 Task: Create a due date automation when advanced on, 2 days before a card is due add fields with custom field "Resume" set to a number lower or equal to 1 and greater than 10 at 11:00 AM.
Action: Mouse moved to (1113, 85)
Screenshot: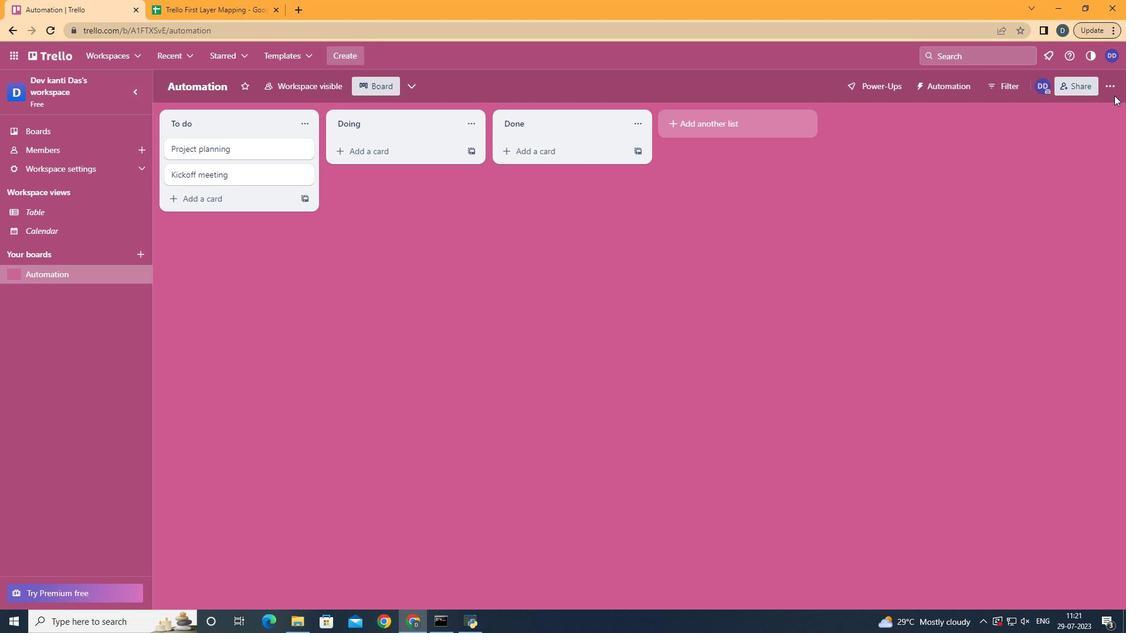 
Action: Mouse pressed left at (1113, 85)
Screenshot: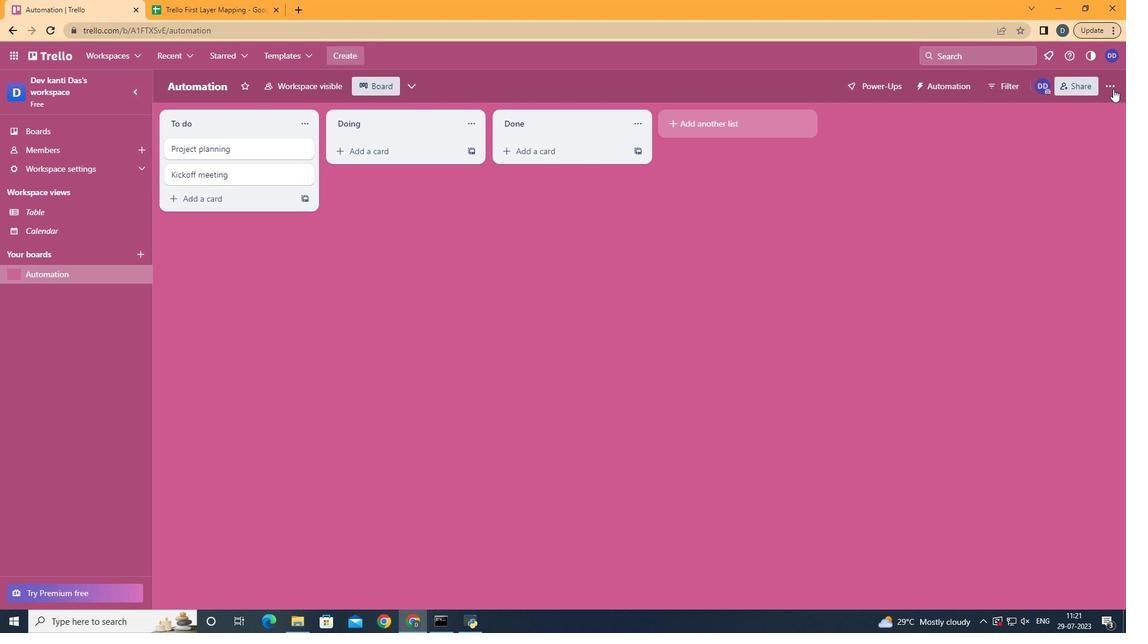 
Action: Mouse moved to (1021, 237)
Screenshot: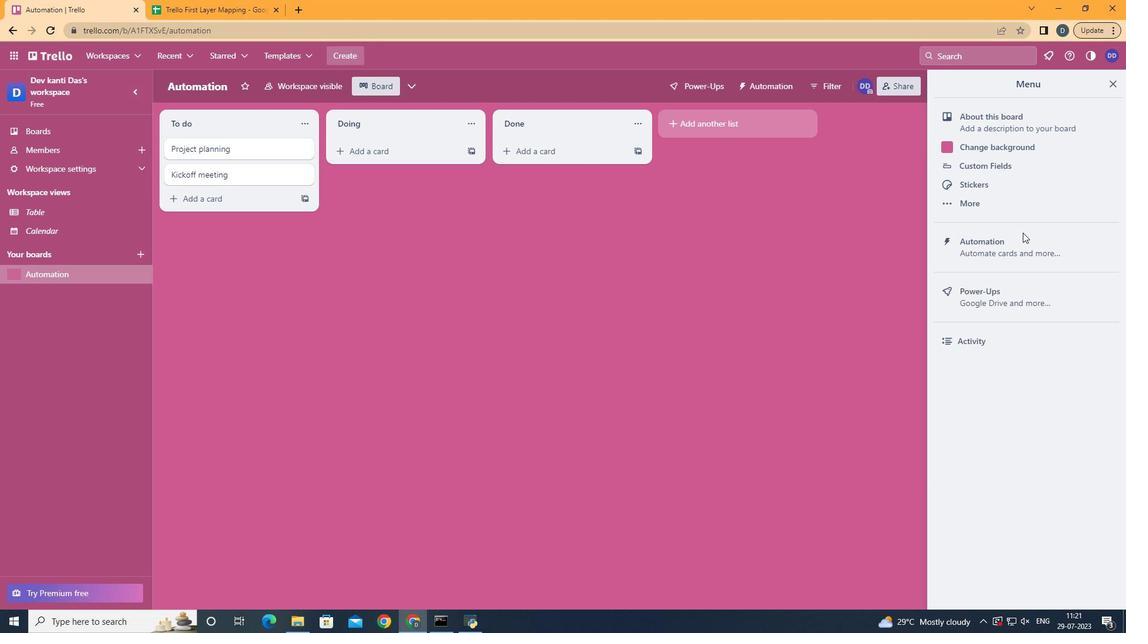 
Action: Mouse pressed left at (1021, 237)
Screenshot: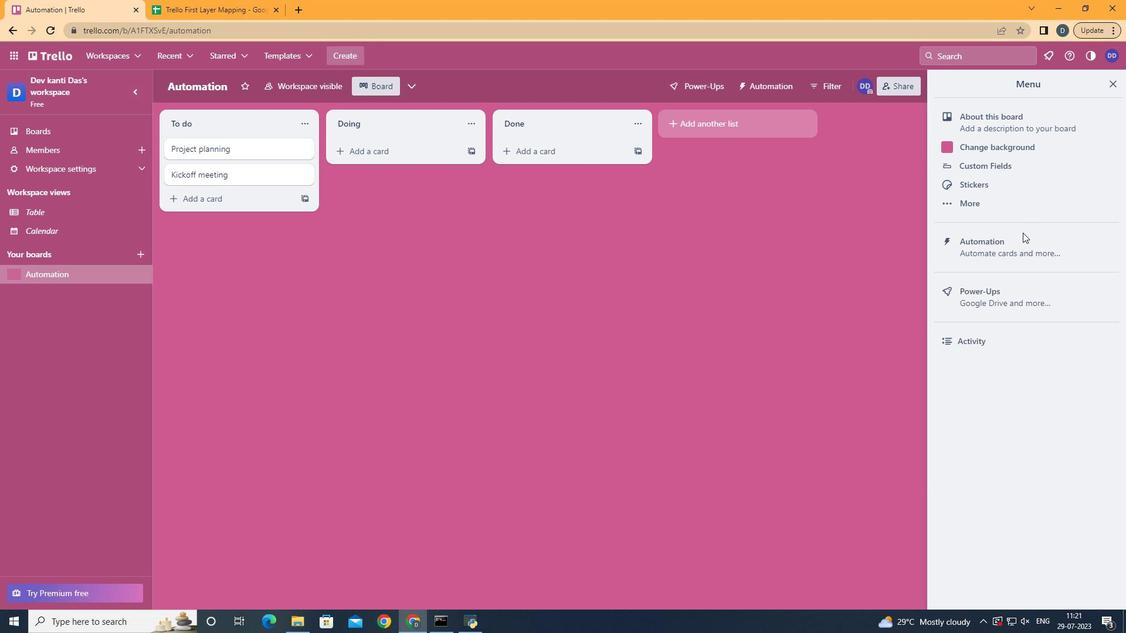 
Action: Mouse moved to (218, 240)
Screenshot: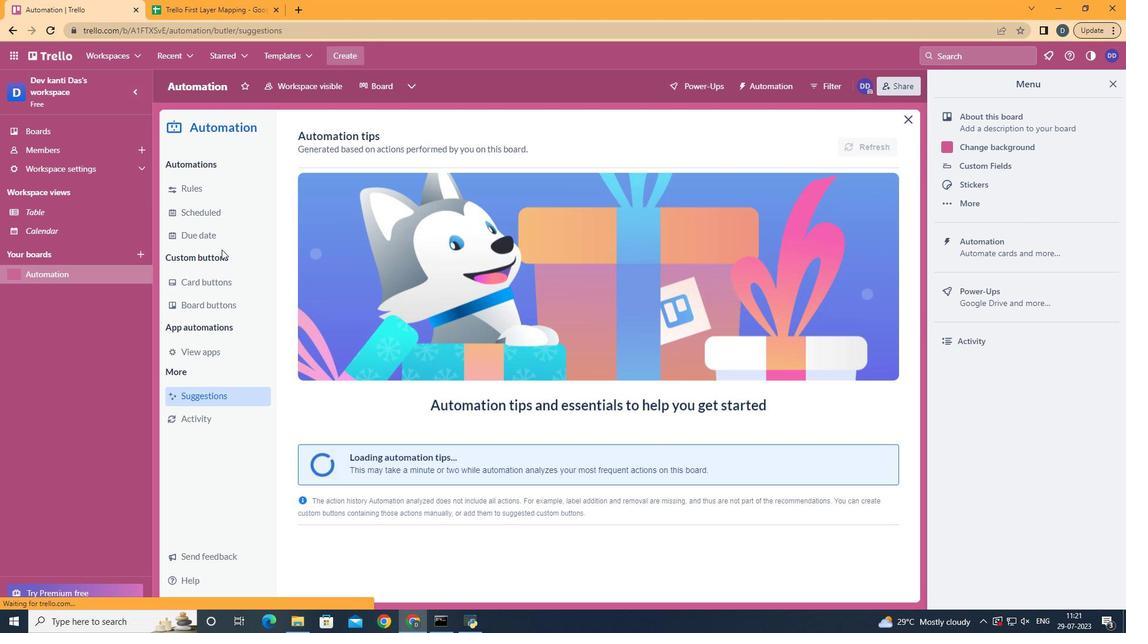 
Action: Mouse pressed left at (218, 240)
Screenshot: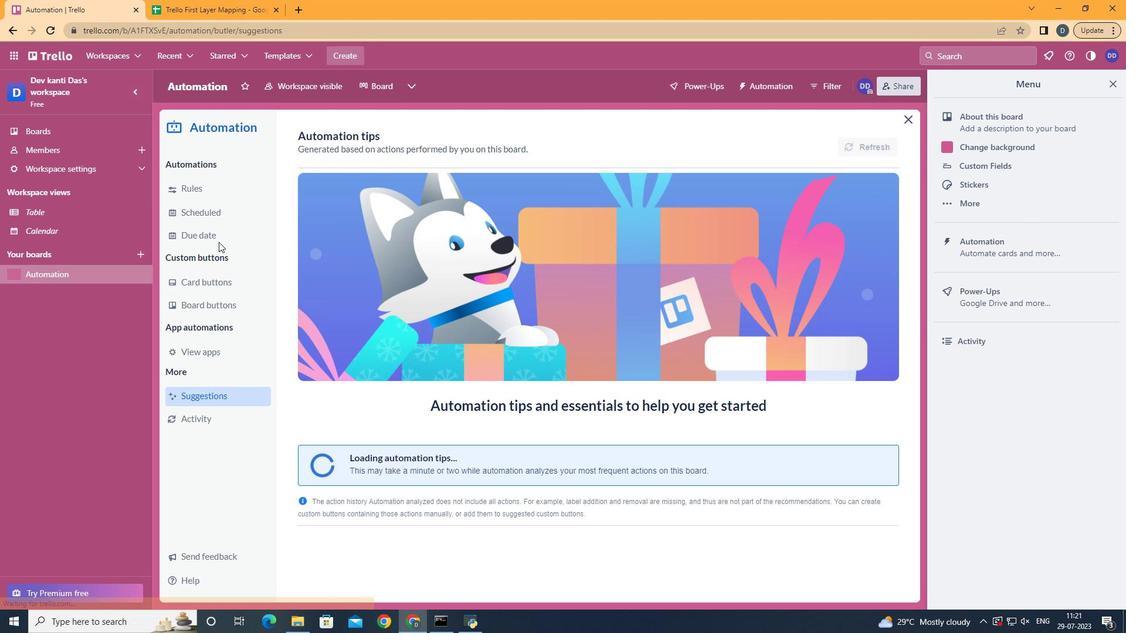 
Action: Mouse moved to (821, 142)
Screenshot: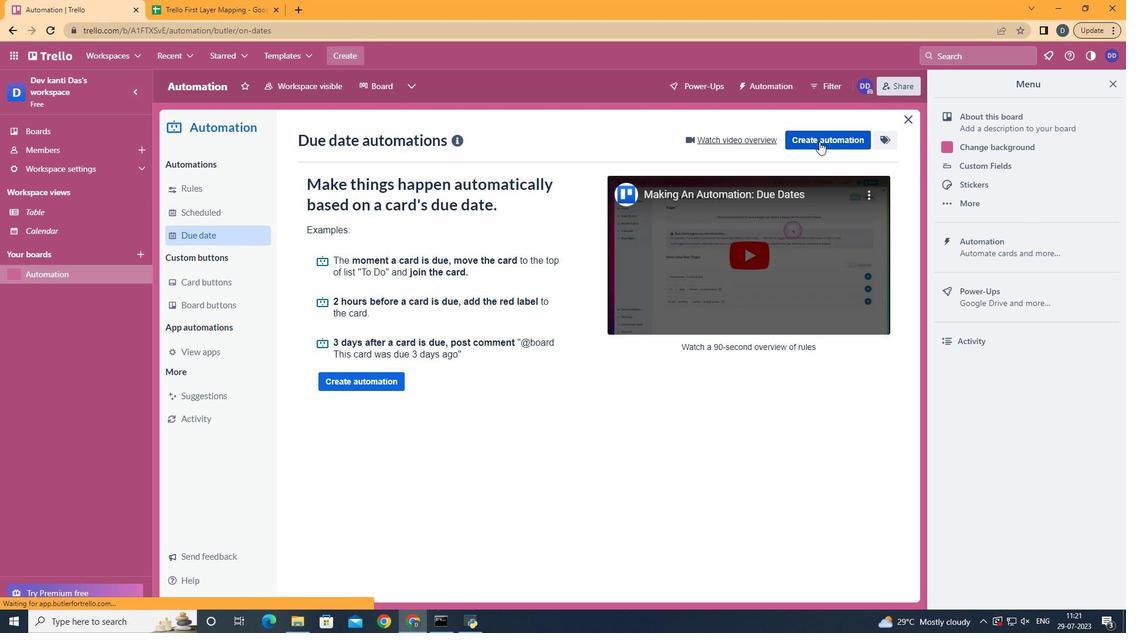 
Action: Mouse pressed left at (821, 142)
Screenshot: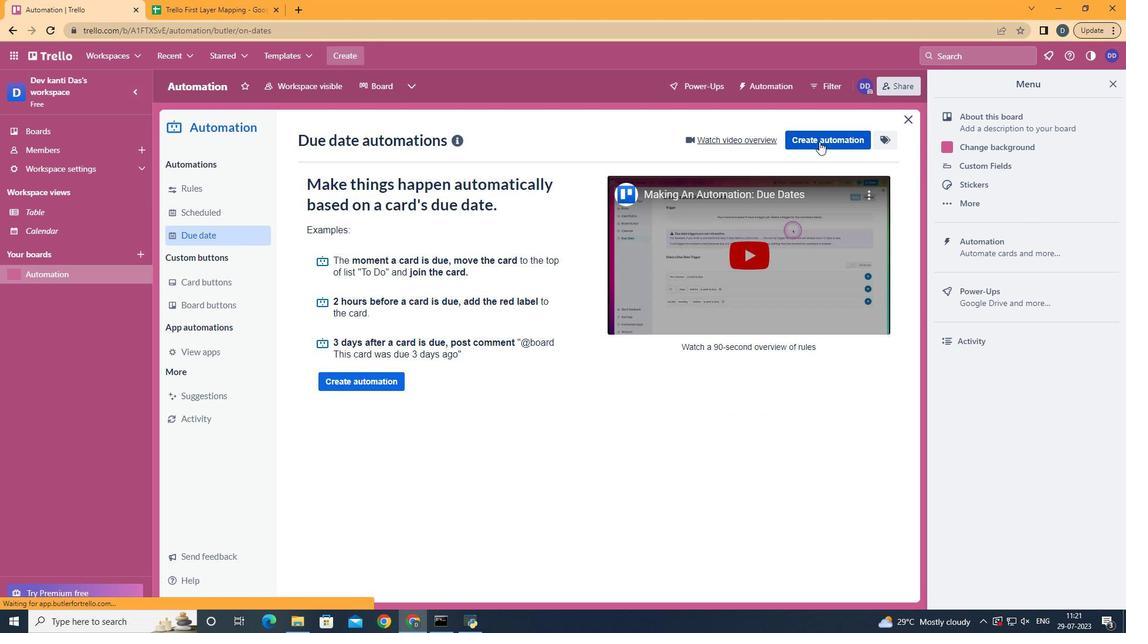 
Action: Mouse moved to (601, 252)
Screenshot: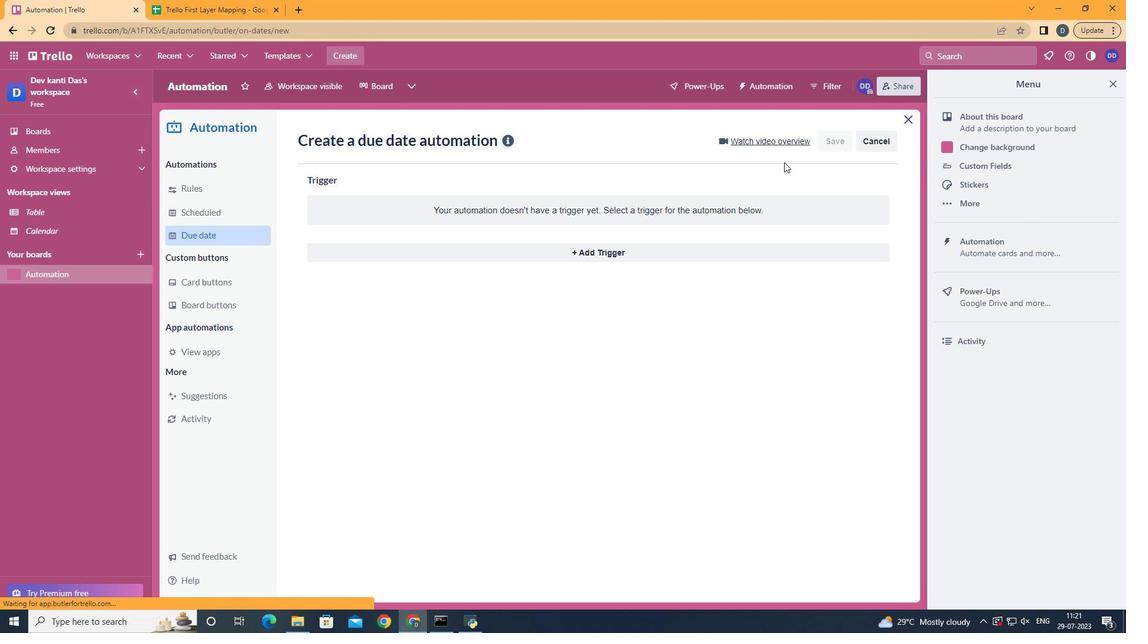 
Action: Mouse pressed left at (601, 252)
Screenshot: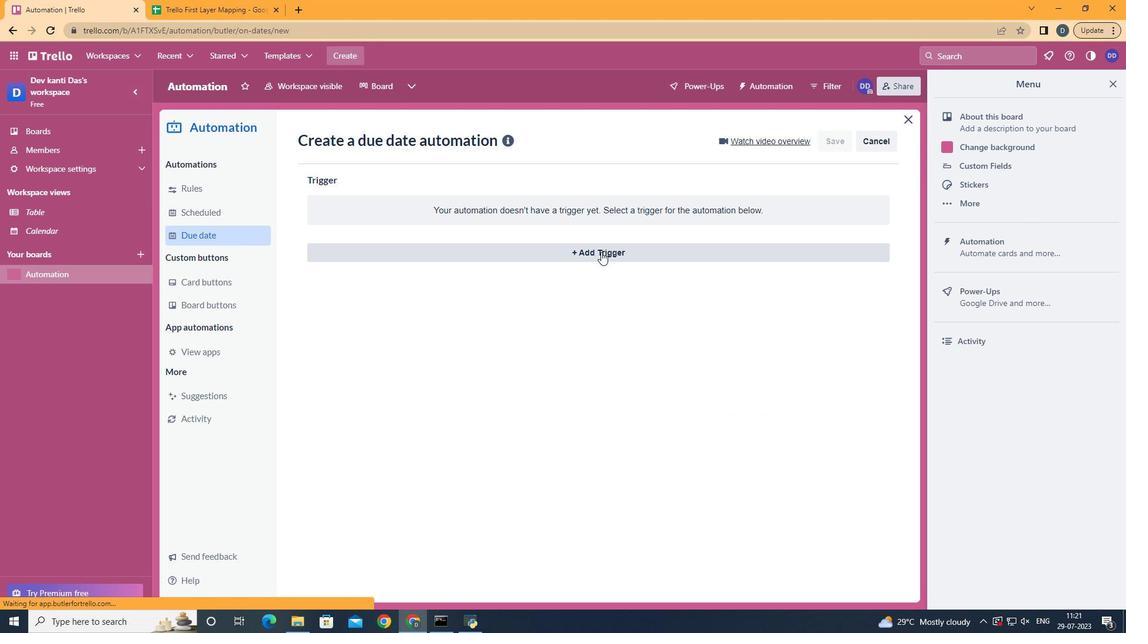 
Action: Mouse moved to (463, 433)
Screenshot: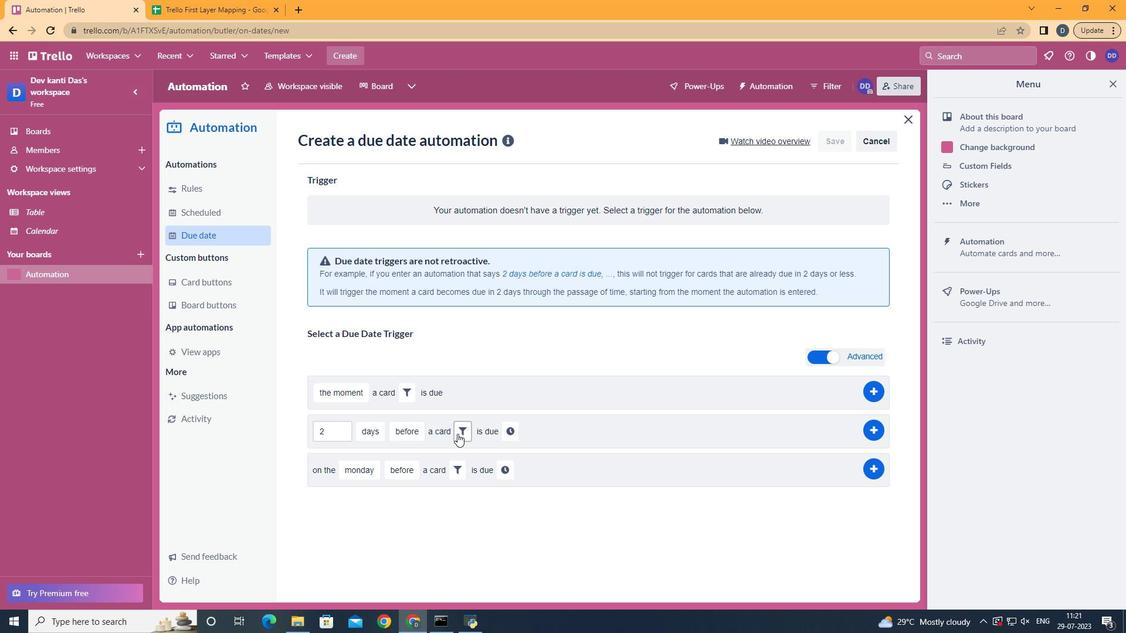
Action: Mouse pressed left at (463, 433)
Screenshot: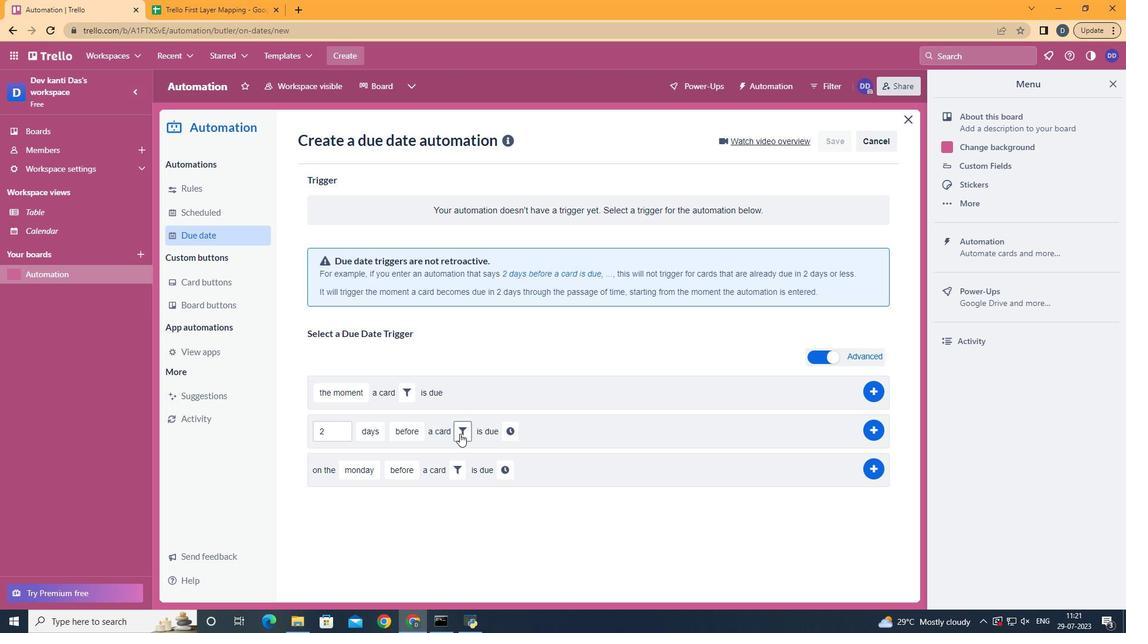 
Action: Mouse moved to (665, 475)
Screenshot: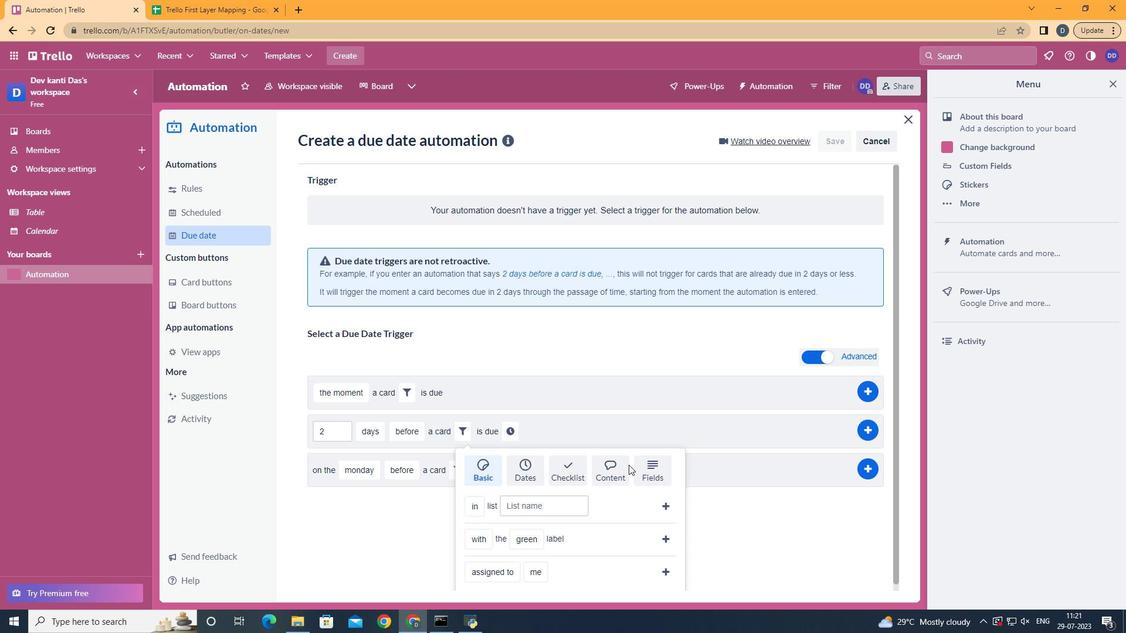 
Action: Mouse pressed left at (665, 475)
Screenshot: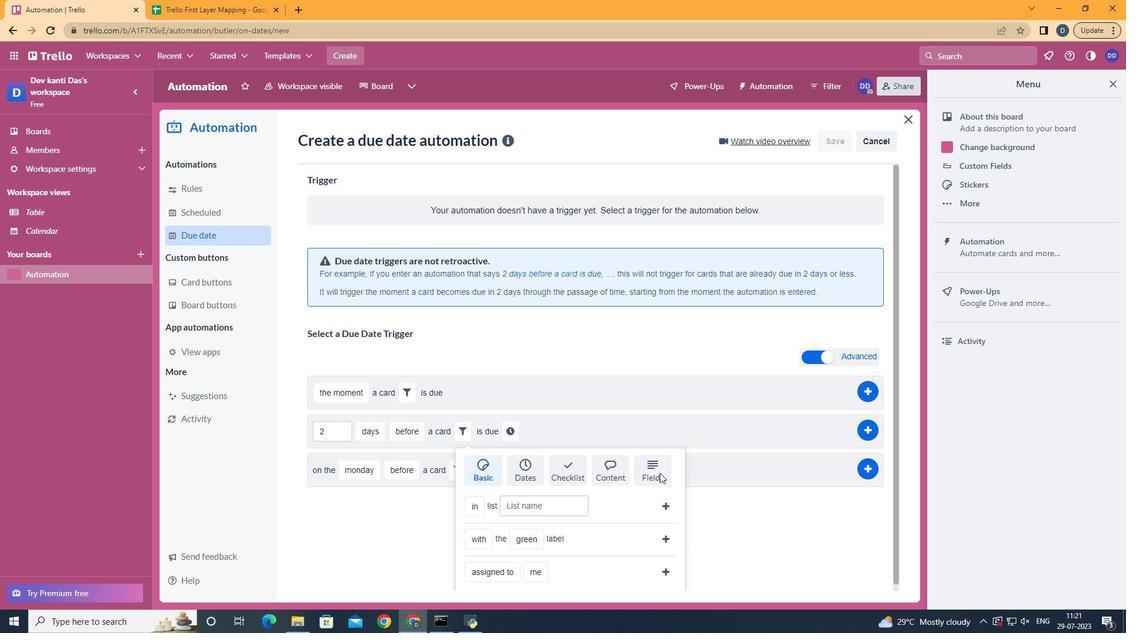 
Action: Mouse moved to (667, 475)
Screenshot: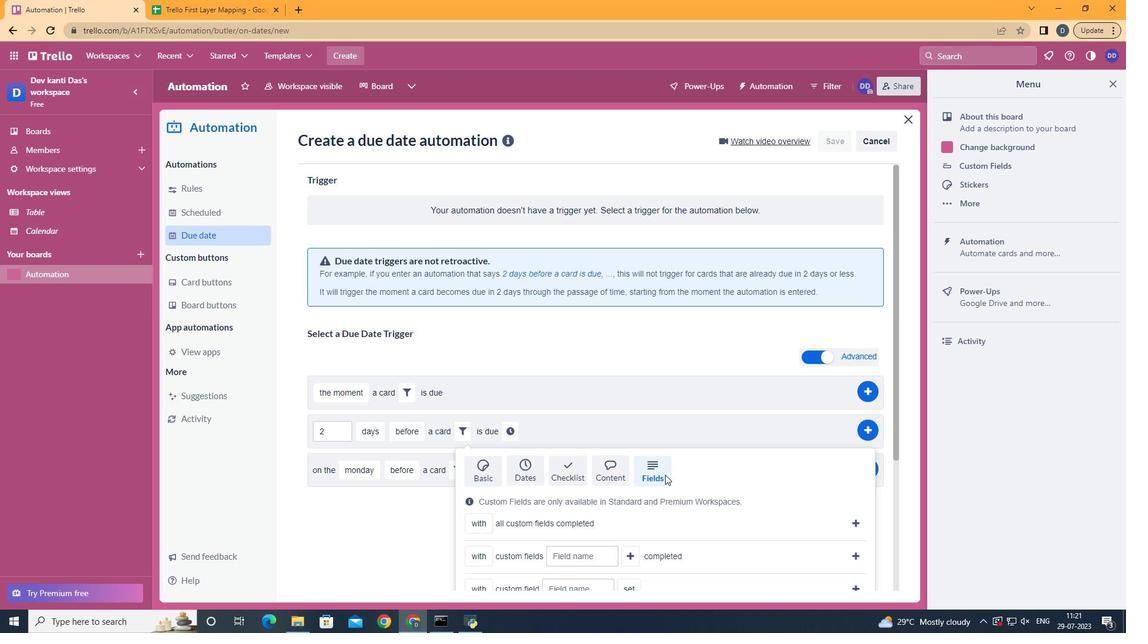 
Action: Mouse scrolled (667, 474) with delta (0, 0)
Screenshot: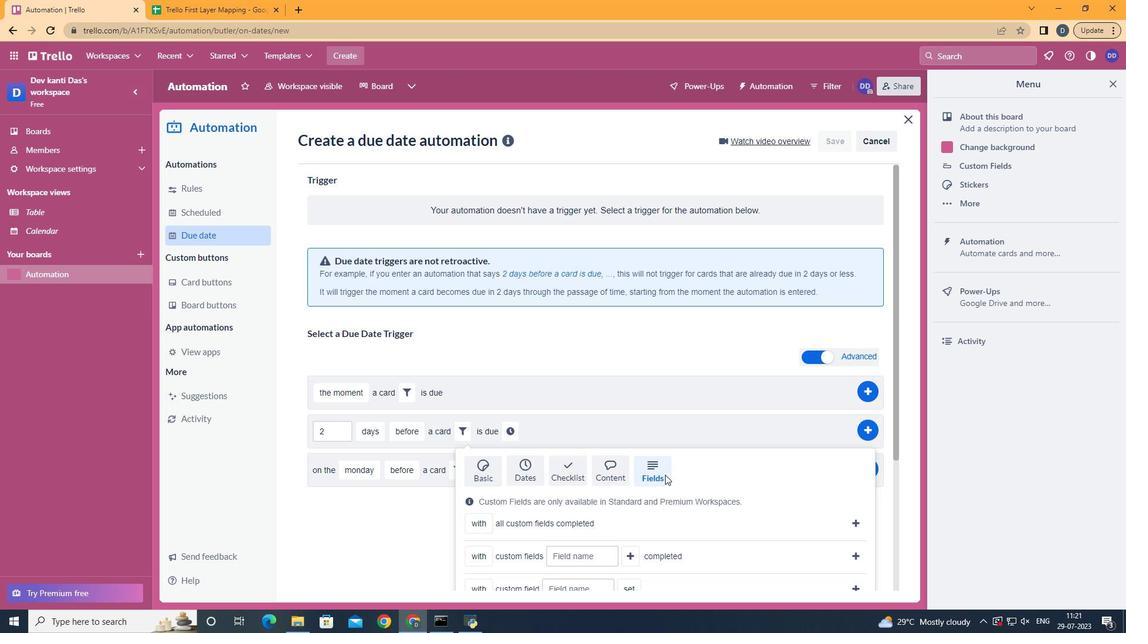 
Action: Mouse scrolled (667, 474) with delta (0, 0)
Screenshot: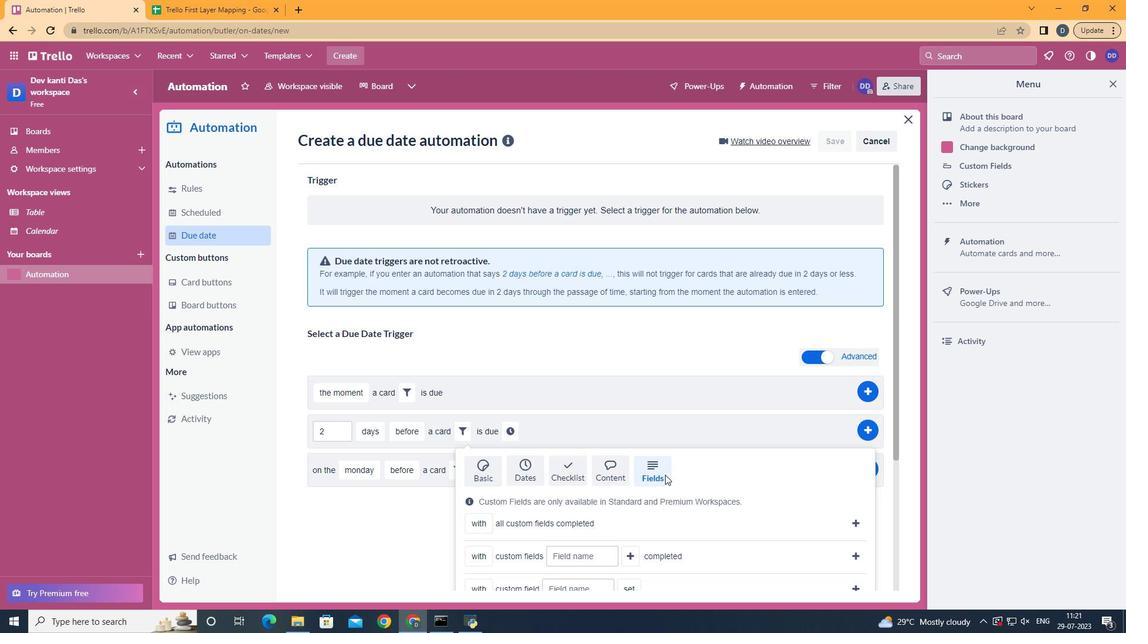 
Action: Mouse scrolled (667, 474) with delta (0, 0)
Screenshot: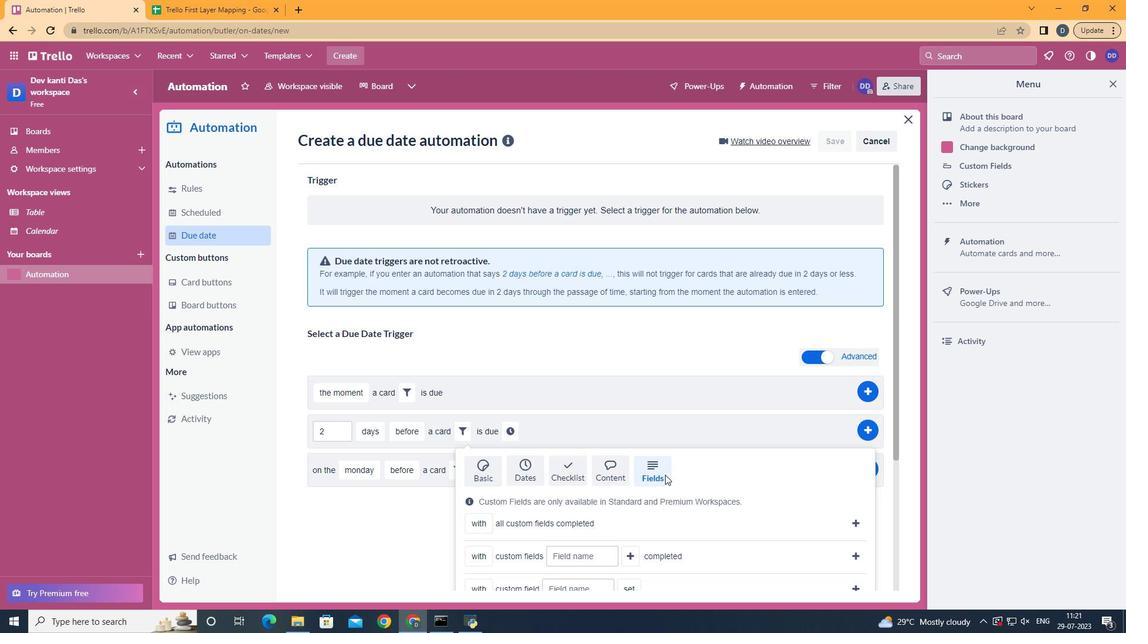 
Action: Mouse scrolled (667, 474) with delta (0, 0)
Screenshot: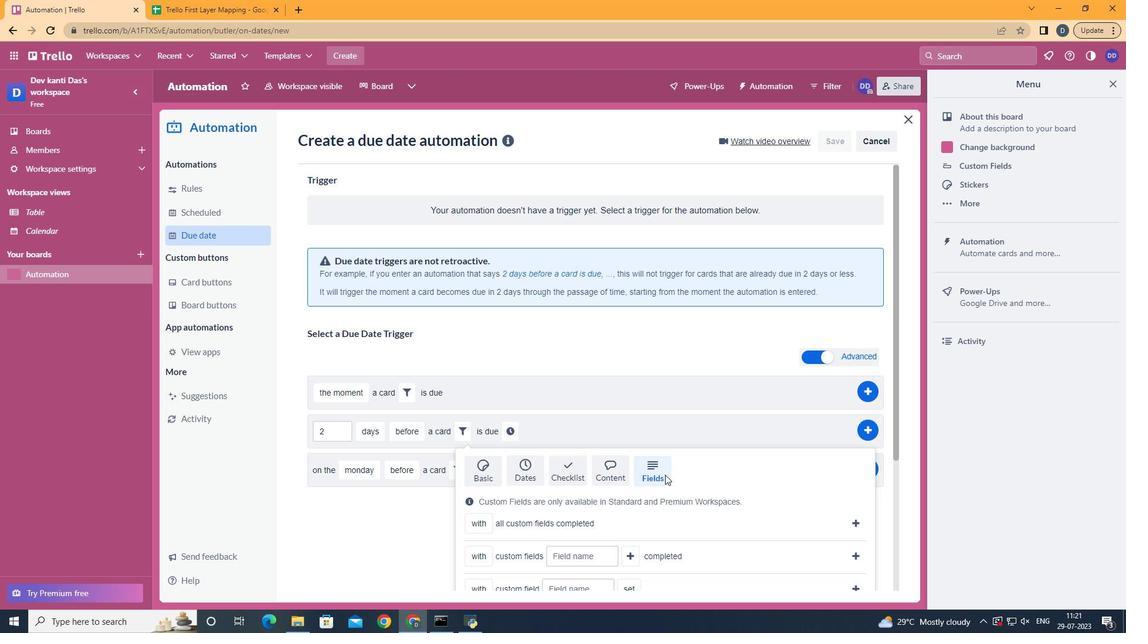 
Action: Mouse scrolled (667, 474) with delta (0, 0)
Screenshot: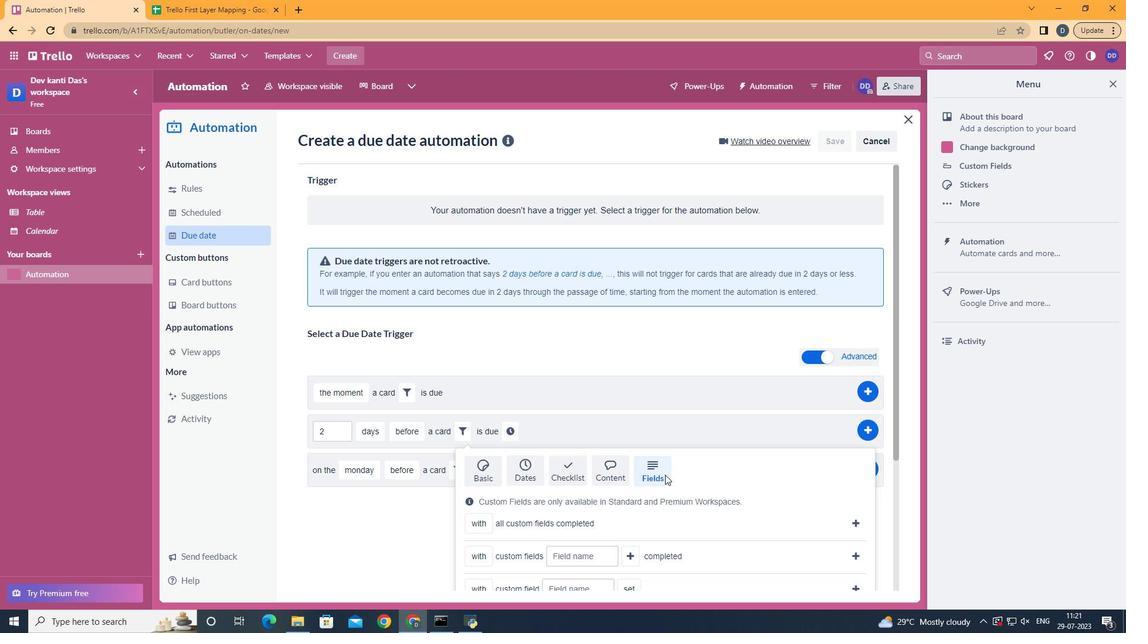 
Action: Mouse scrolled (667, 474) with delta (0, 0)
Screenshot: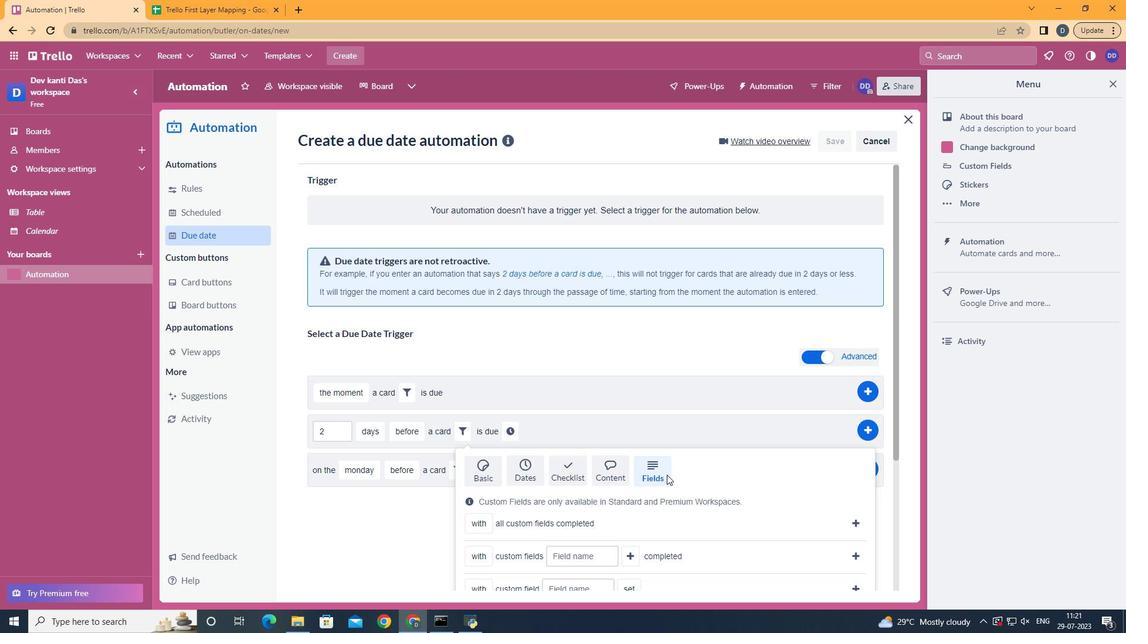 
Action: Mouse moved to (487, 522)
Screenshot: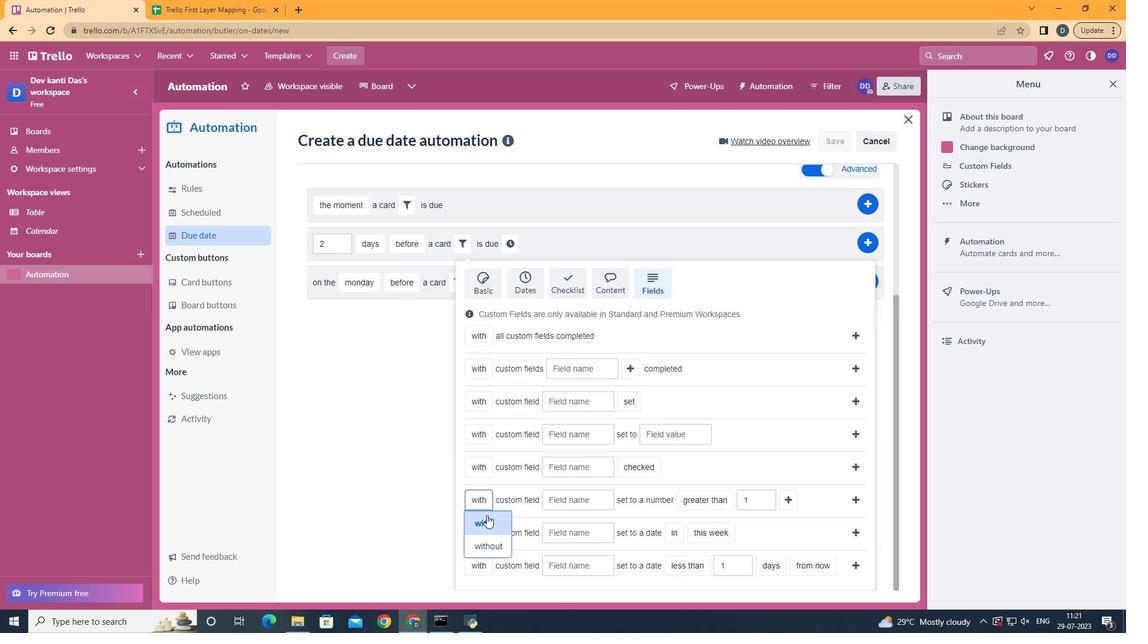 
Action: Mouse pressed left at (487, 522)
Screenshot: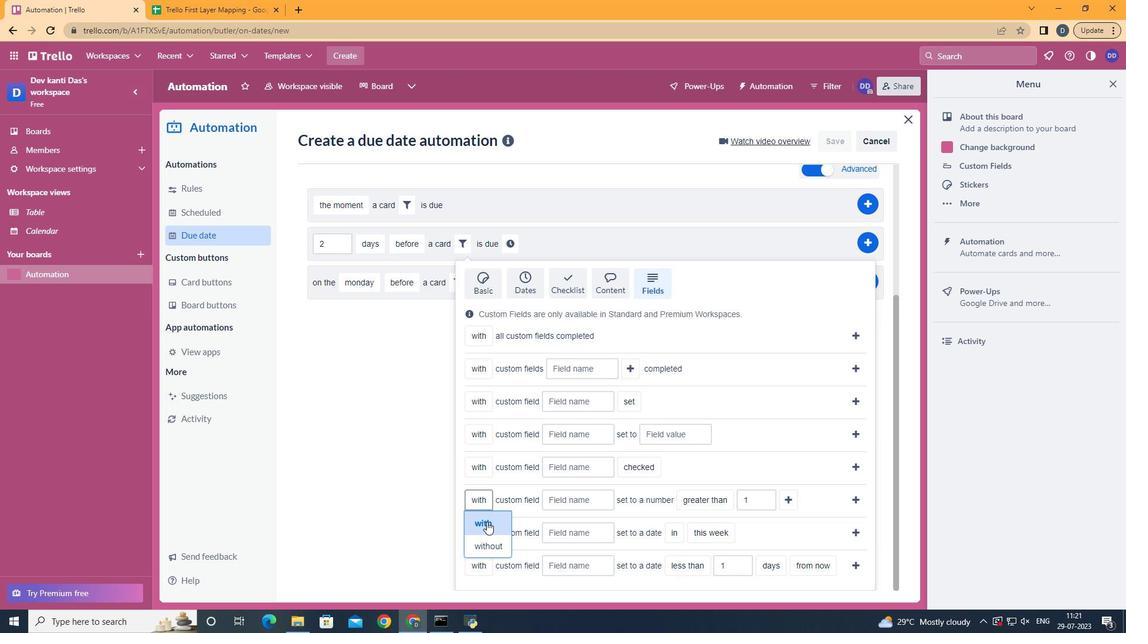 
Action: Mouse moved to (582, 505)
Screenshot: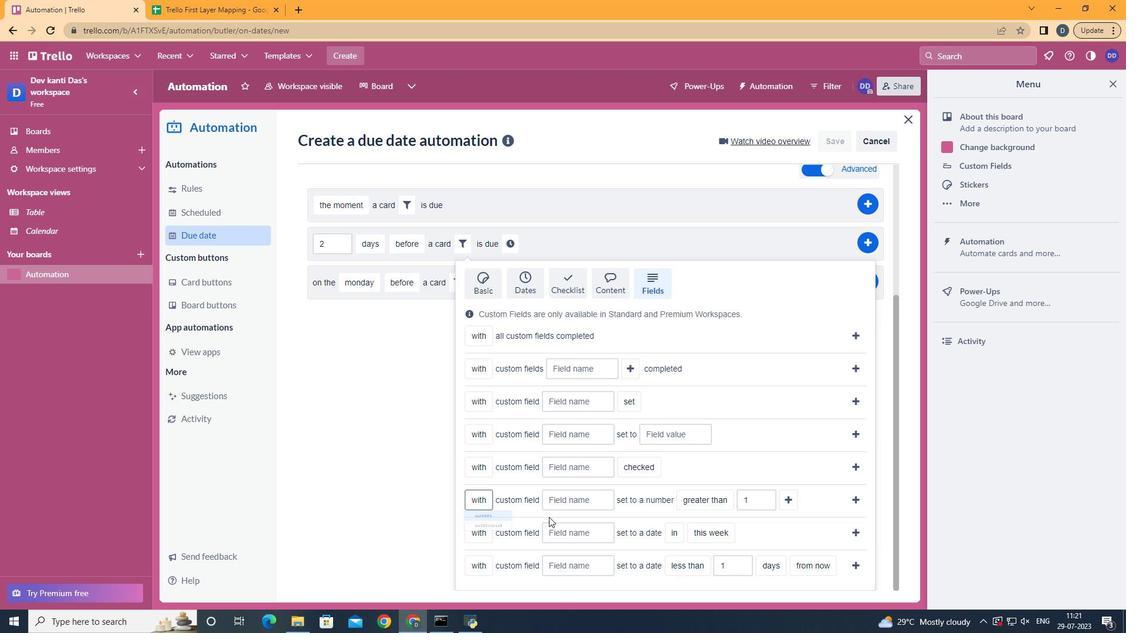 
Action: Mouse pressed left at (582, 505)
Screenshot: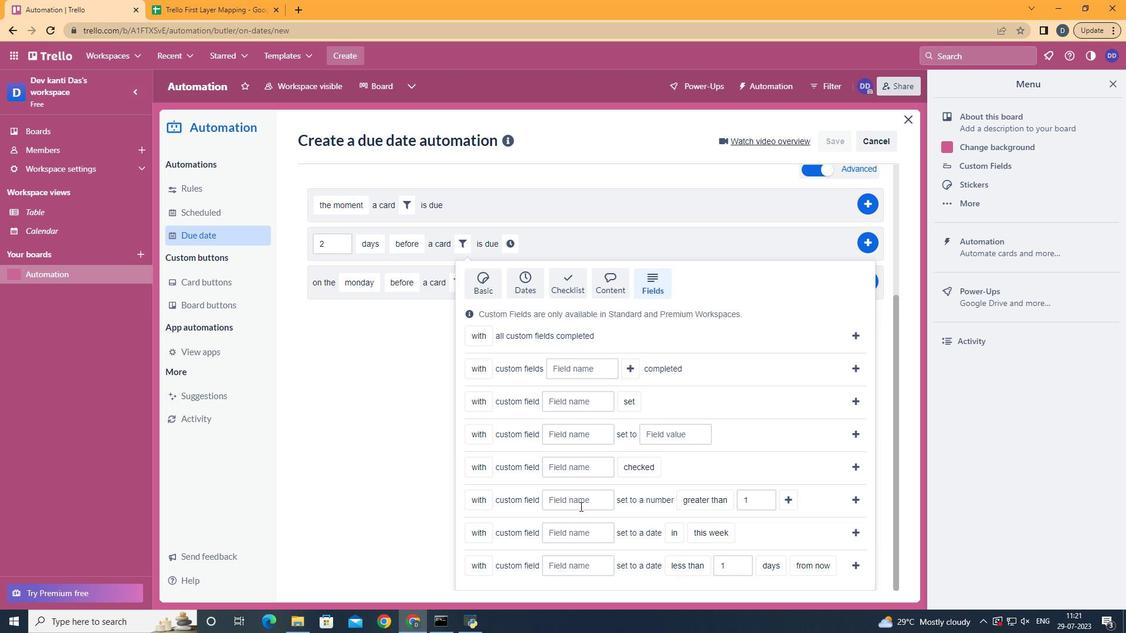 
Action: Key pressed <Key.shift>Resume
Screenshot: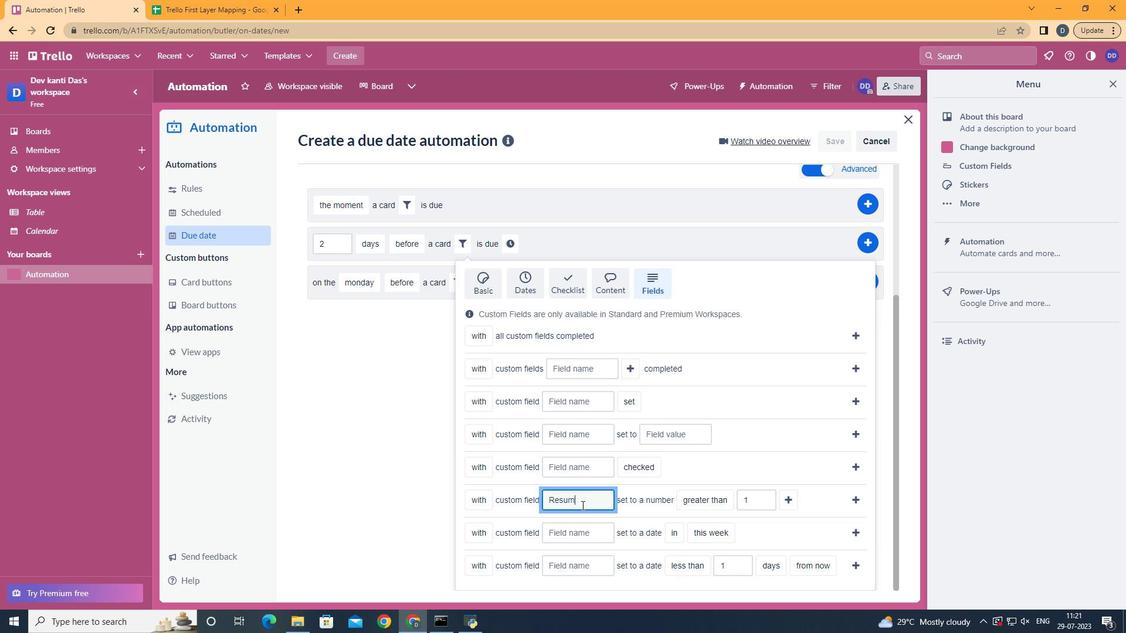 
Action: Mouse moved to (747, 471)
Screenshot: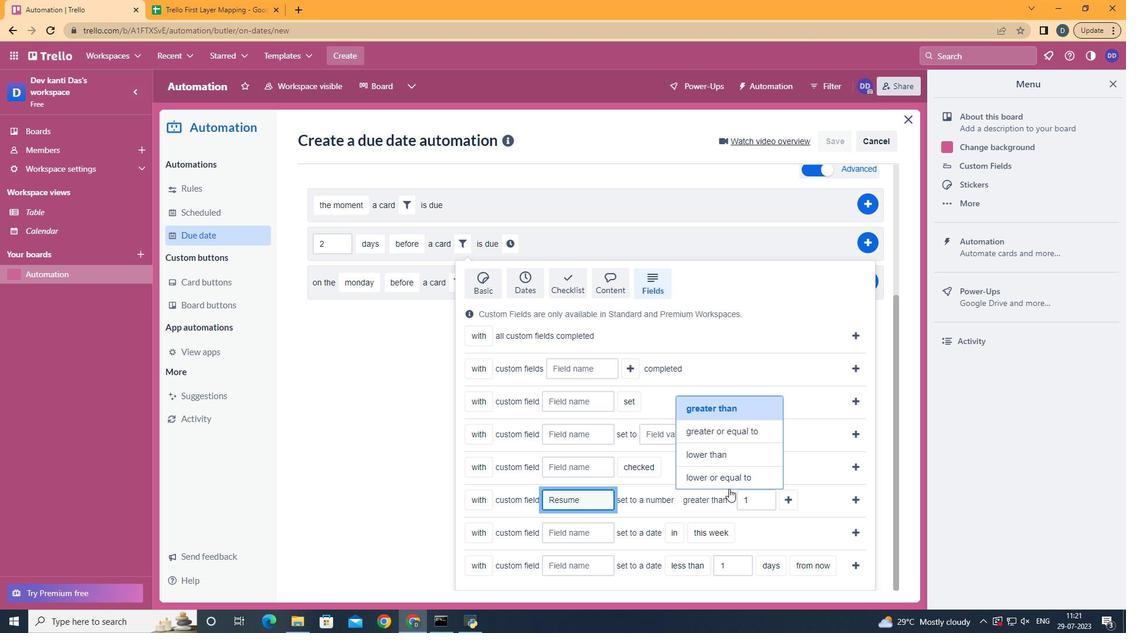 
Action: Mouse pressed left at (747, 471)
Screenshot: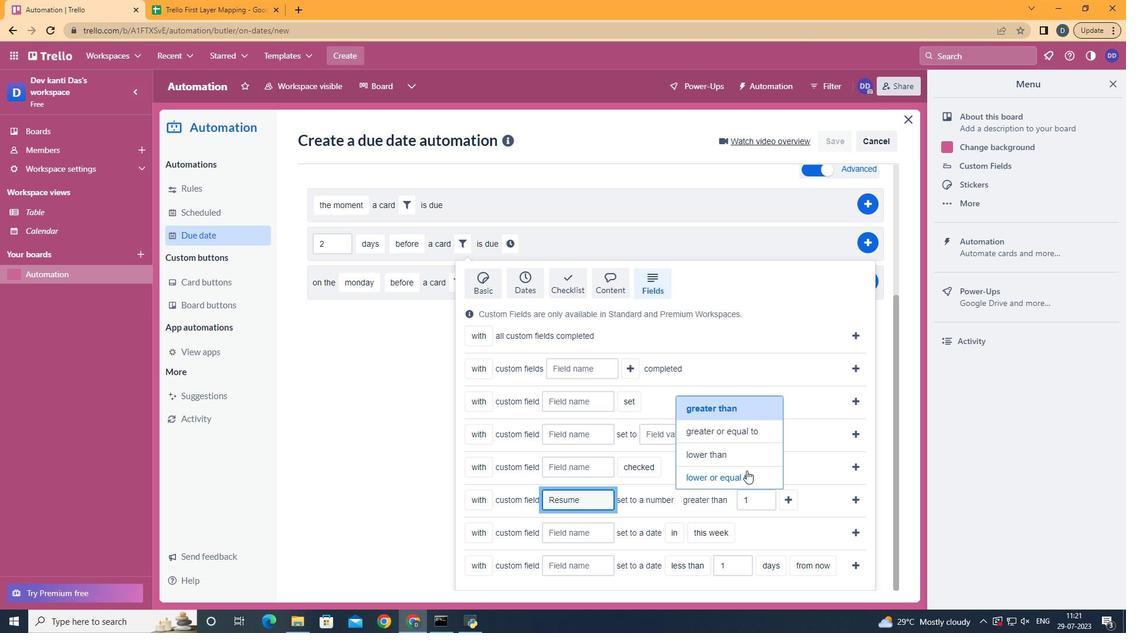 
Action: Mouse moved to (801, 502)
Screenshot: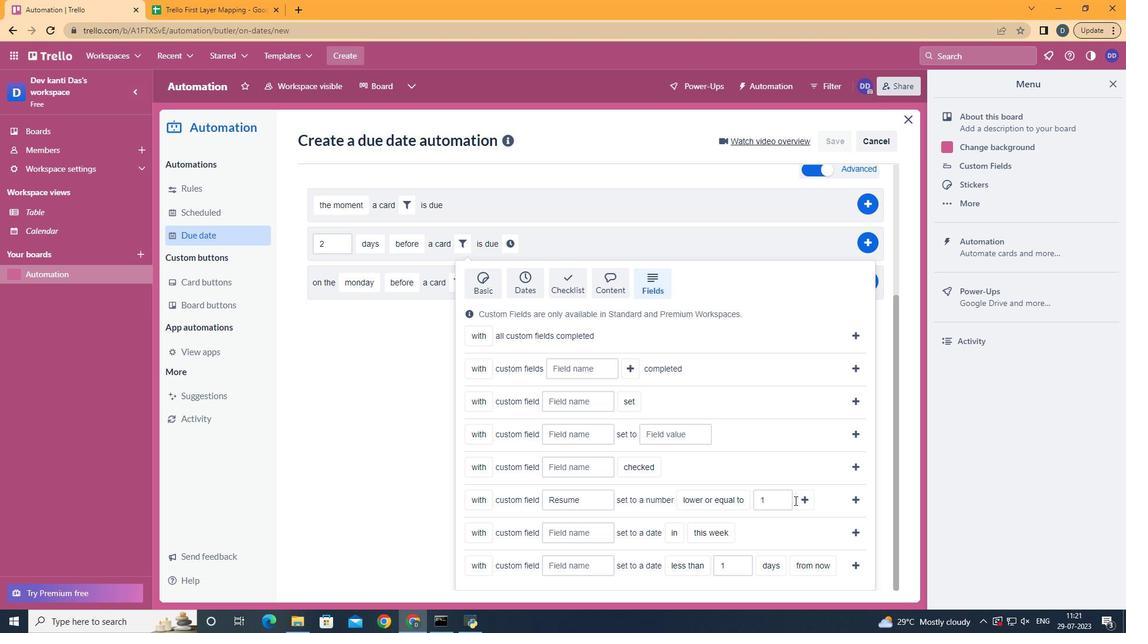 
Action: Mouse pressed left at (801, 502)
Screenshot: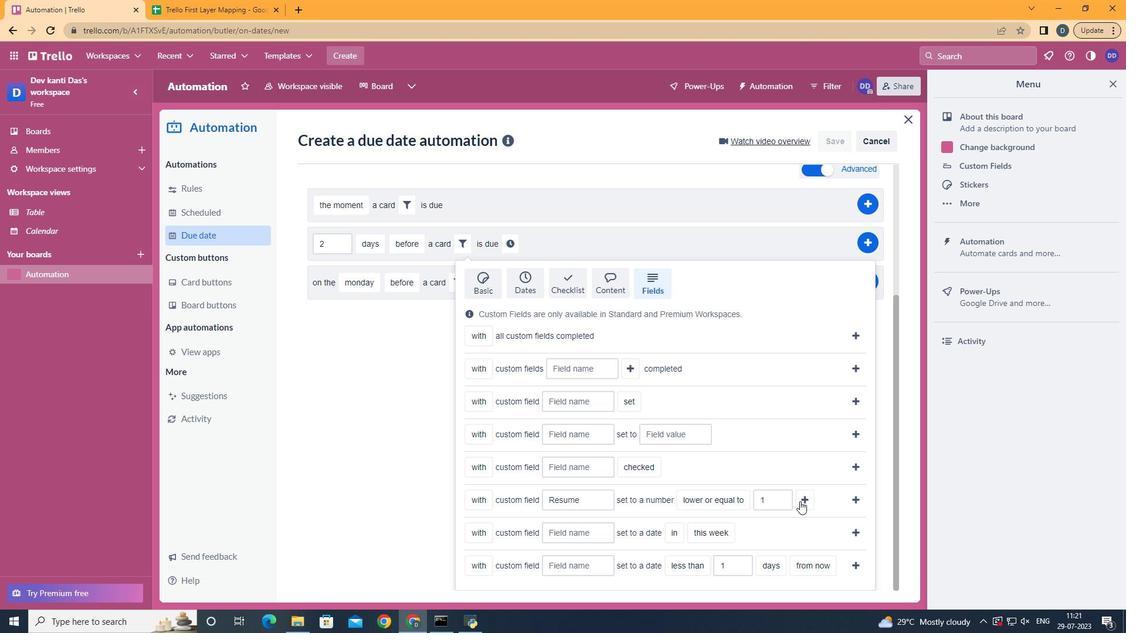 
Action: Mouse moved to (550, 481)
Screenshot: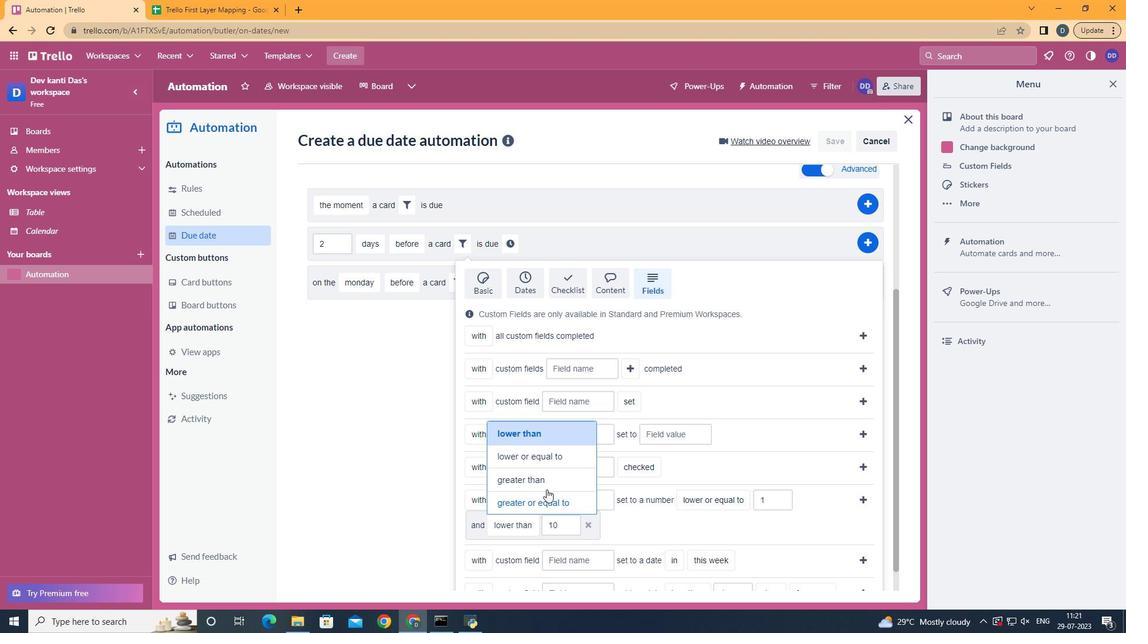 
Action: Mouse pressed left at (550, 481)
Screenshot: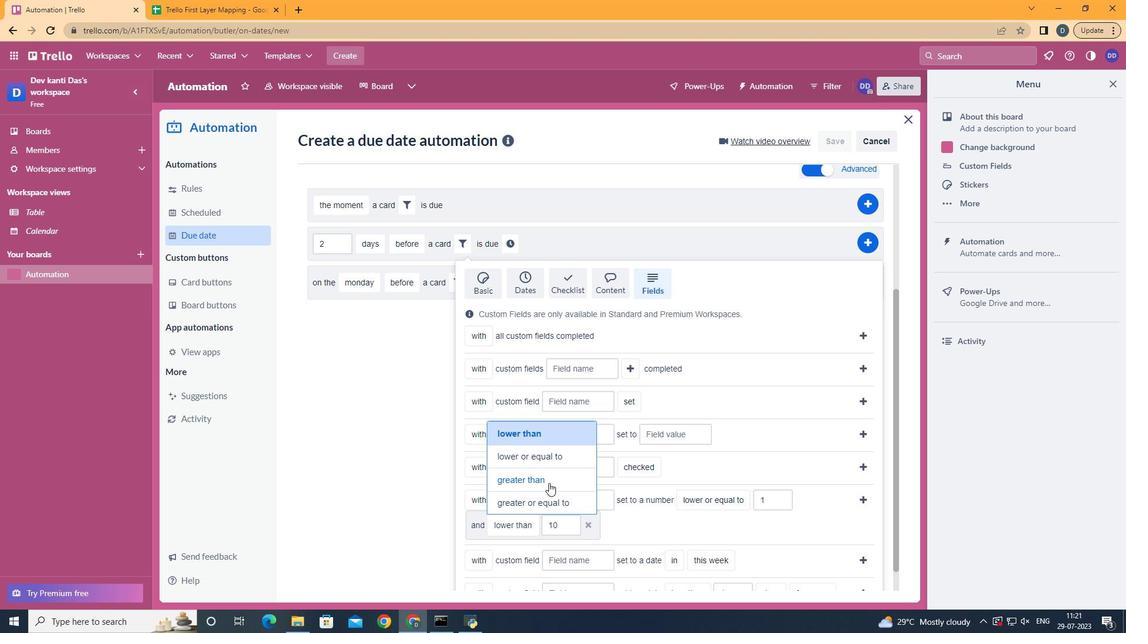 
Action: Mouse moved to (866, 497)
Screenshot: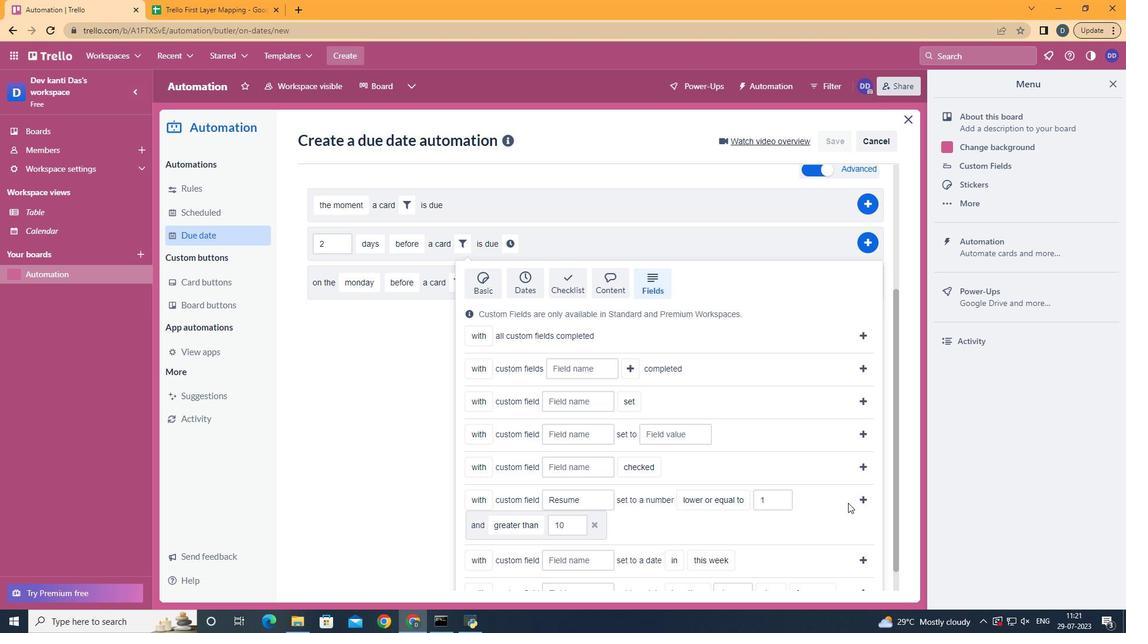 
Action: Mouse pressed left at (866, 497)
Screenshot: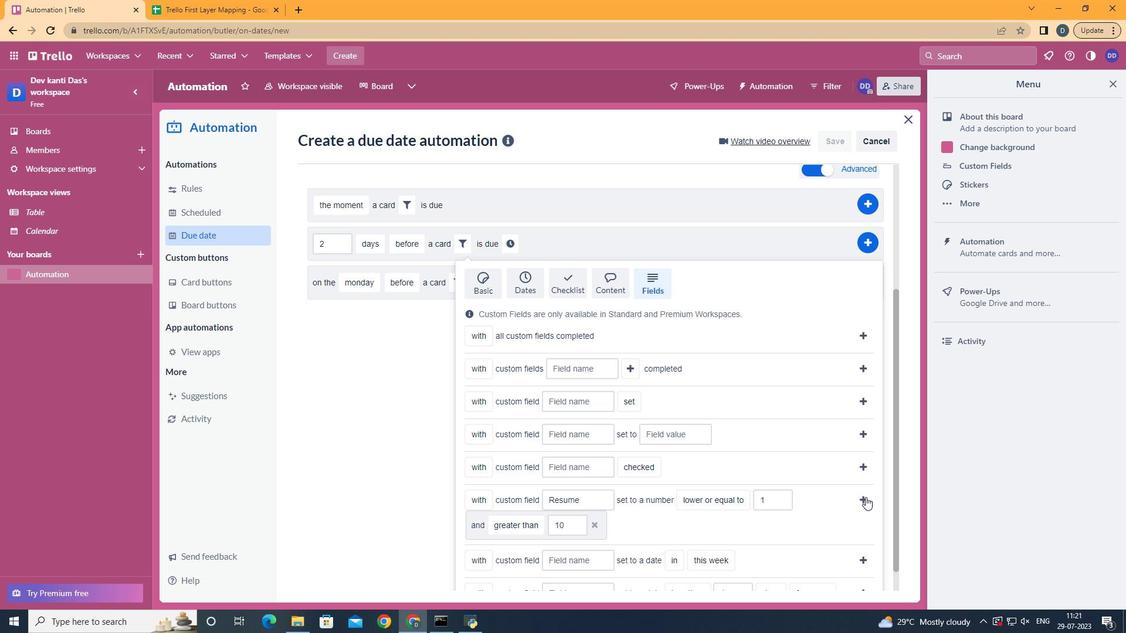 
Action: Mouse moved to (836, 432)
Screenshot: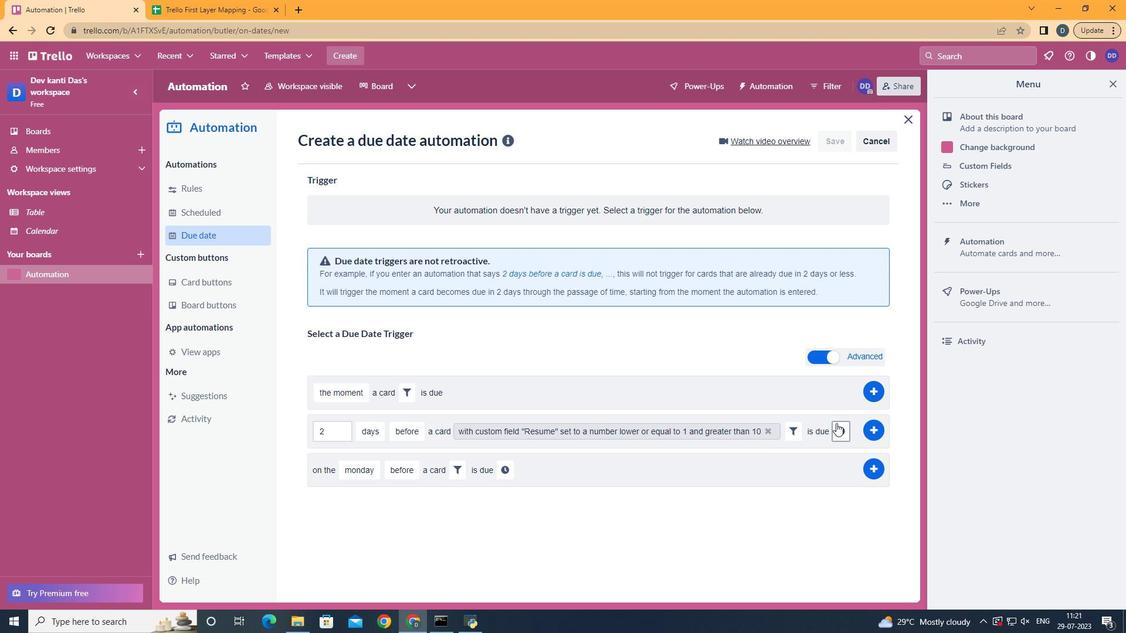
Action: Mouse pressed left at (836, 432)
Screenshot: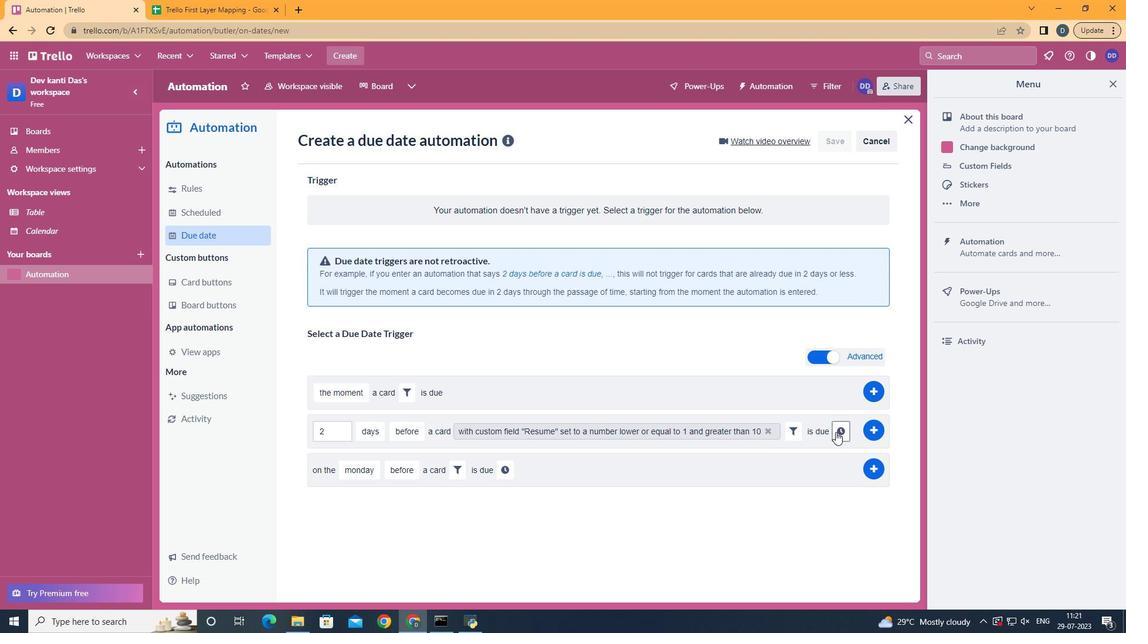 
Action: Mouse moved to (389, 459)
Screenshot: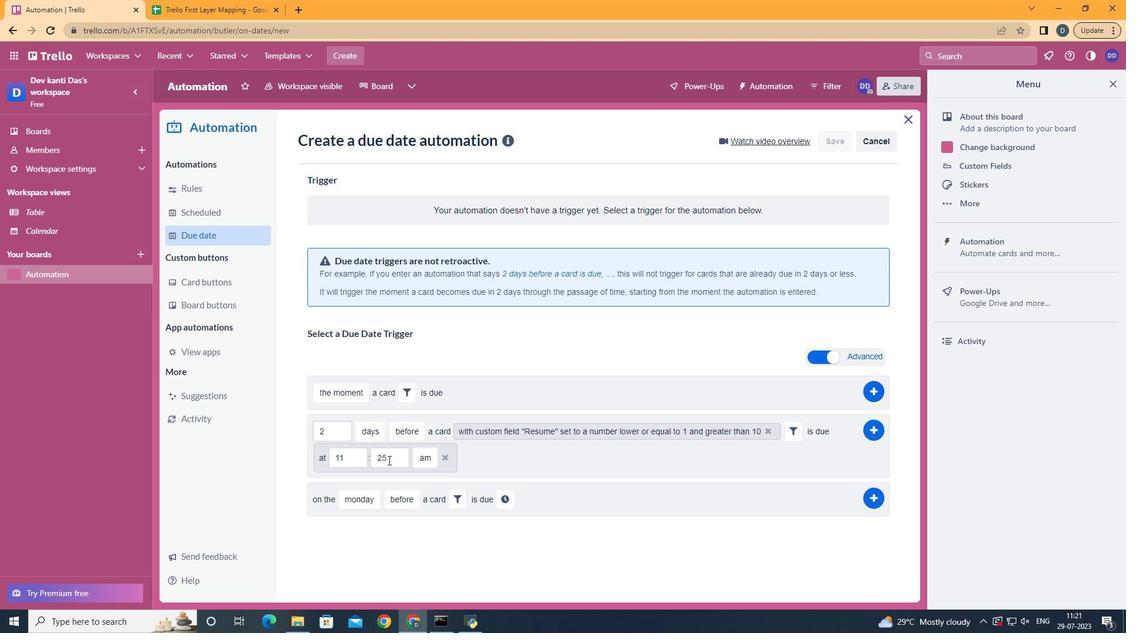 
Action: Mouse pressed left at (389, 459)
Screenshot: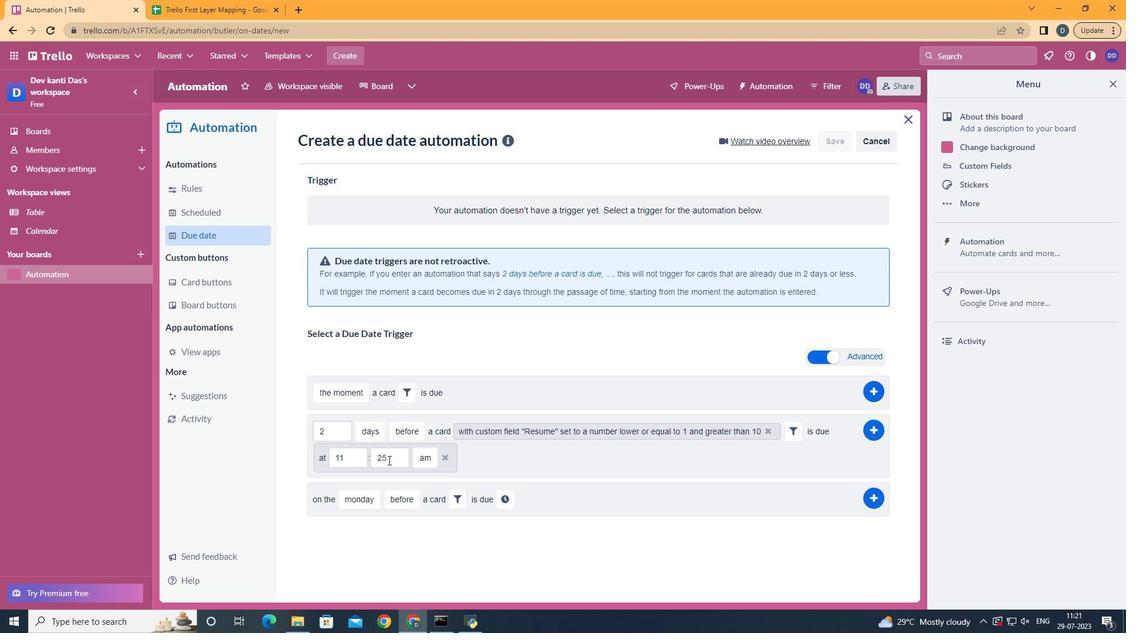 
Action: Key pressed <Key.backspace><Key.backspace>00
Screenshot: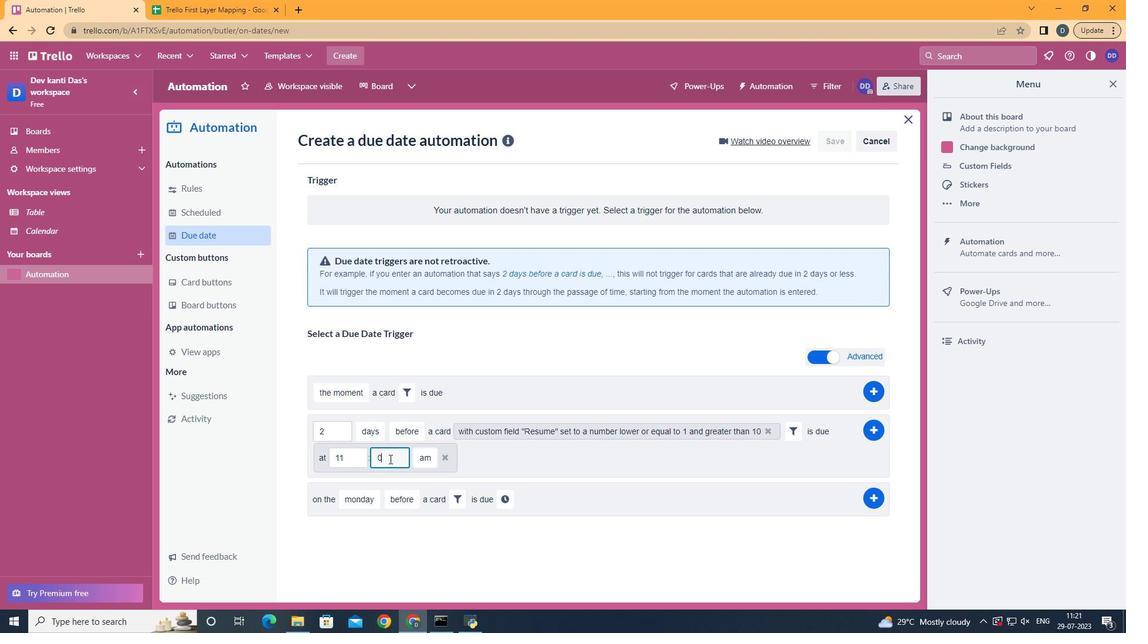 
Action: Mouse moved to (425, 481)
Screenshot: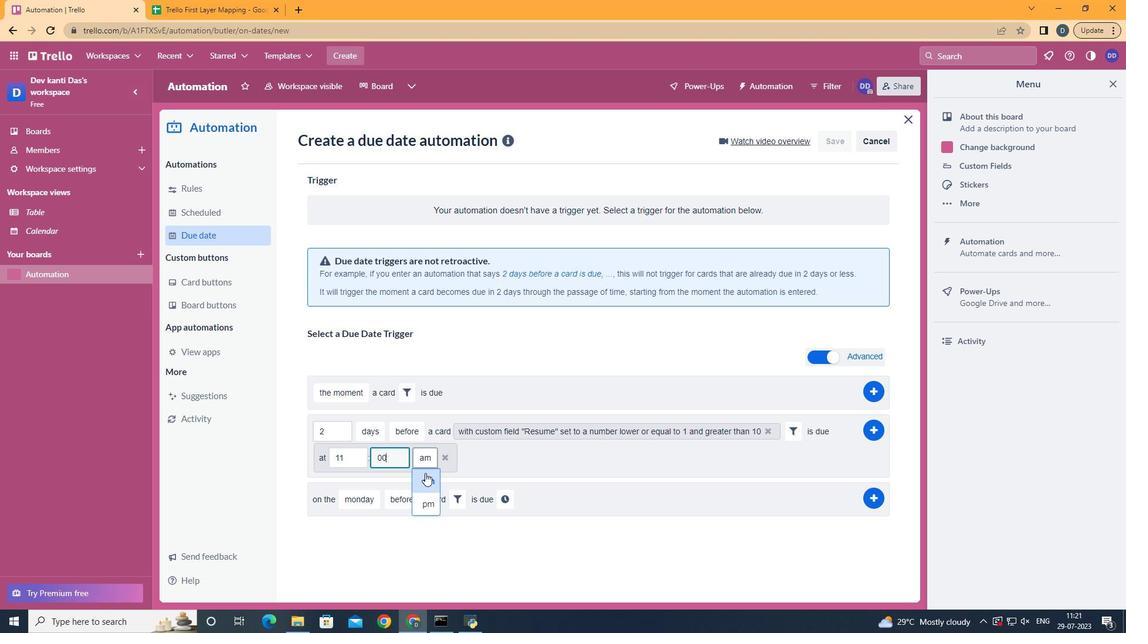 
Action: Mouse pressed left at (425, 481)
Screenshot: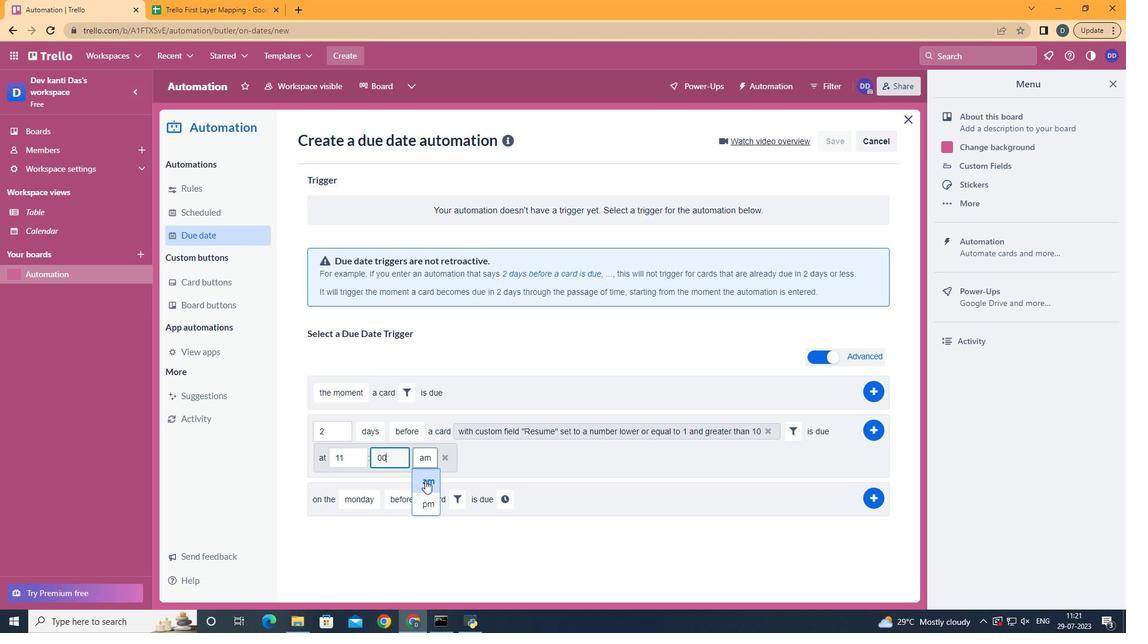 
